 Task: Change the ball color for the ball video filter to red.
Action: Mouse moved to (135, 26)
Screenshot: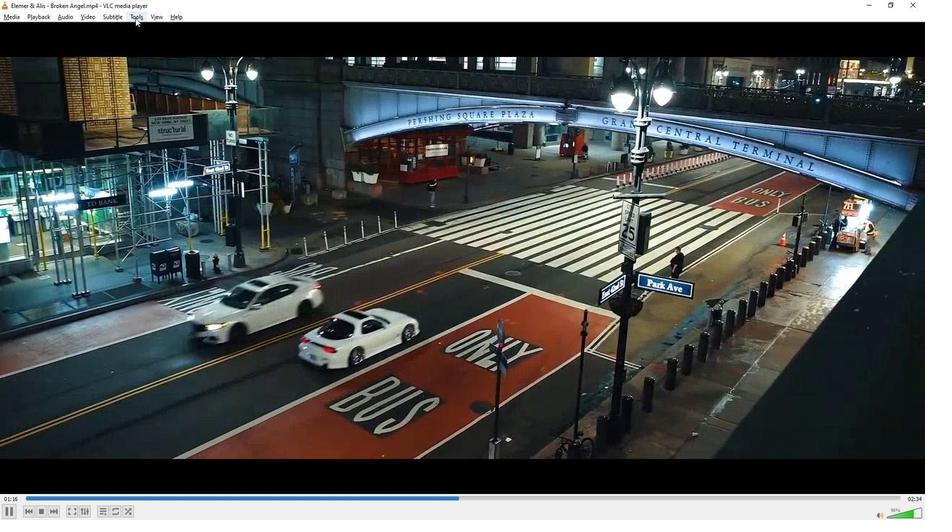 
Action: Mouse pressed left at (135, 26)
Screenshot: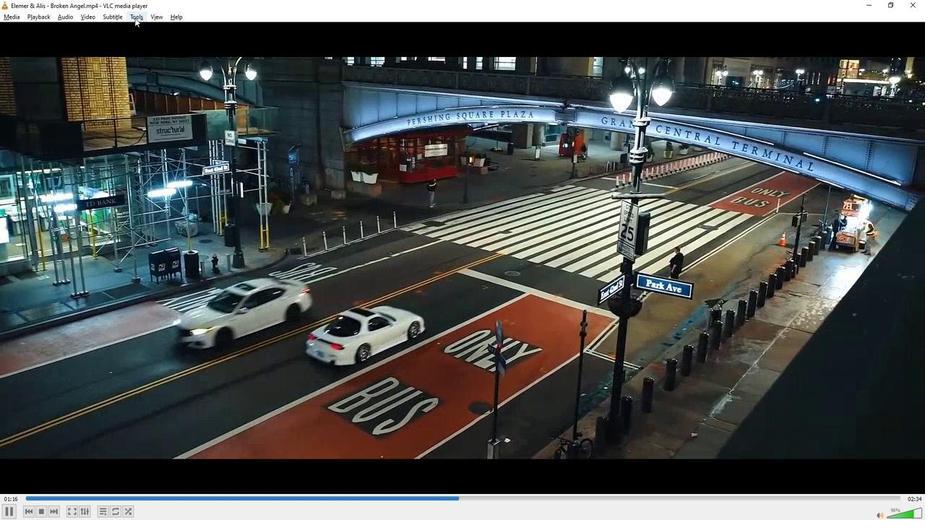 
Action: Mouse moved to (162, 134)
Screenshot: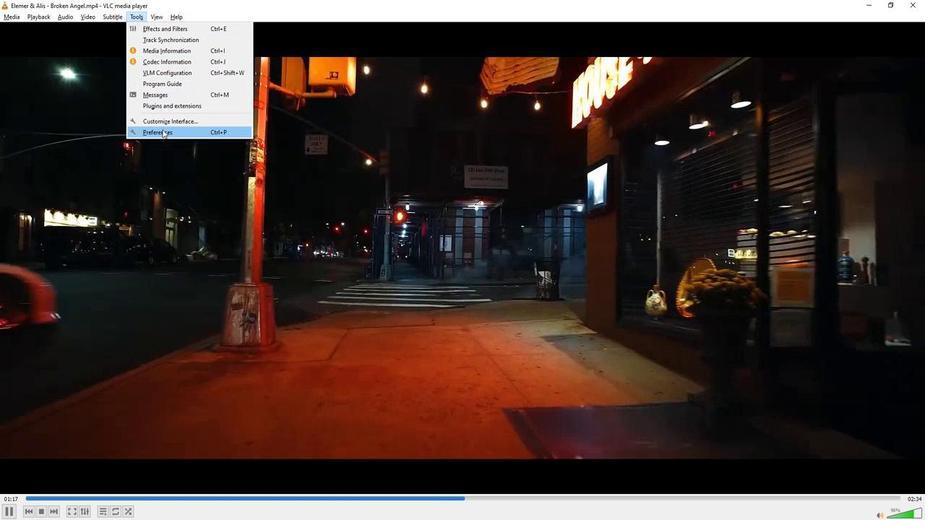 
Action: Mouse pressed left at (162, 134)
Screenshot: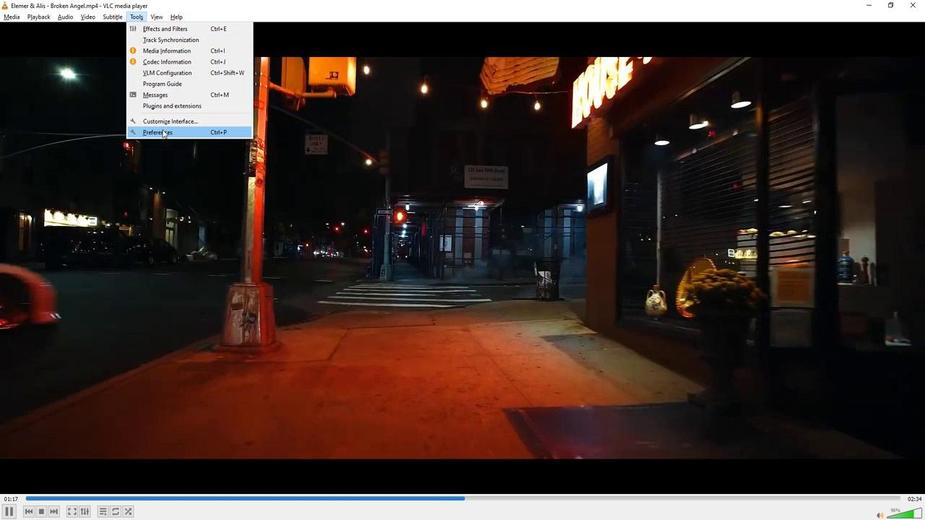 
Action: Mouse moved to (206, 402)
Screenshot: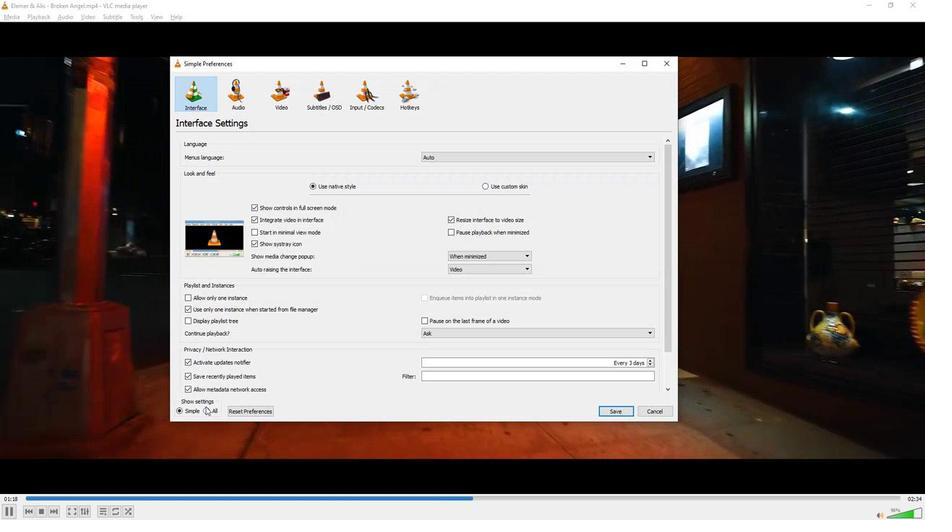 
Action: Mouse pressed left at (206, 402)
Screenshot: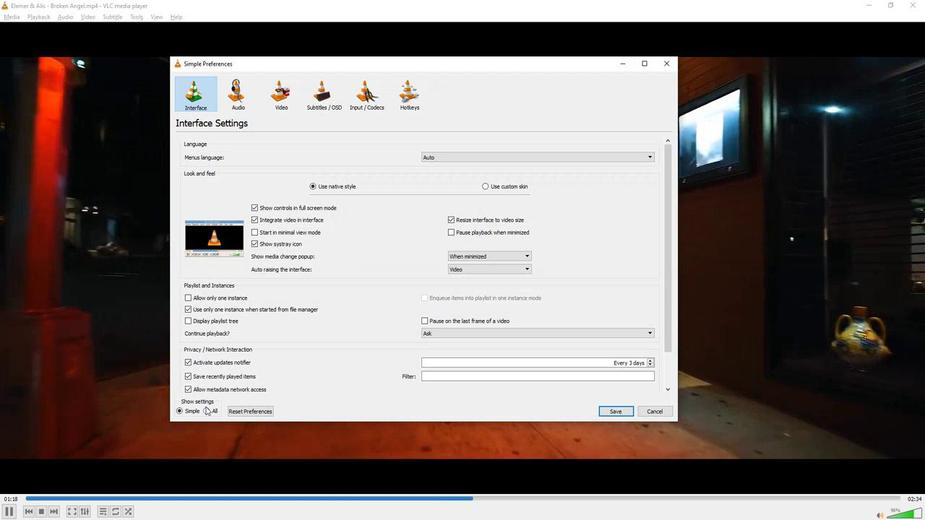 
Action: Mouse moved to (211, 354)
Screenshot: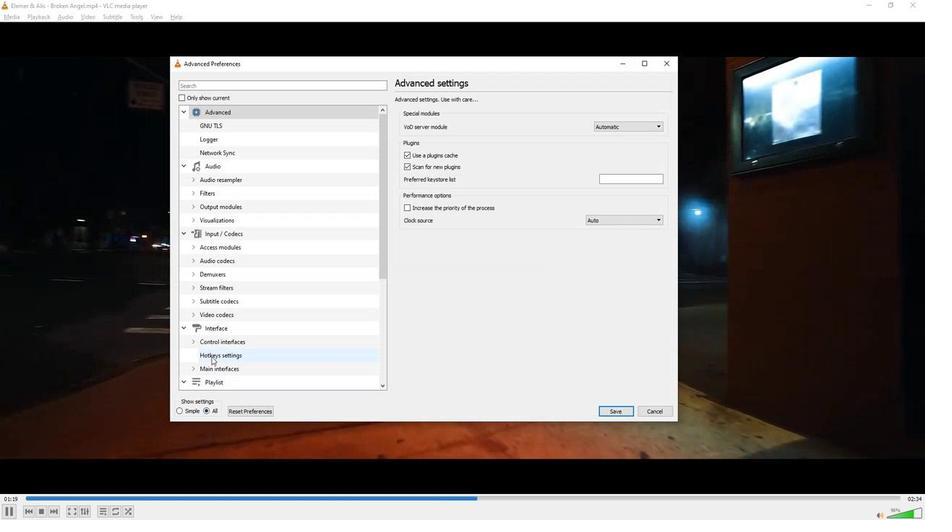 
Action: Mouse scrolled (211, 353) with delta (0, 0)
Screenshot: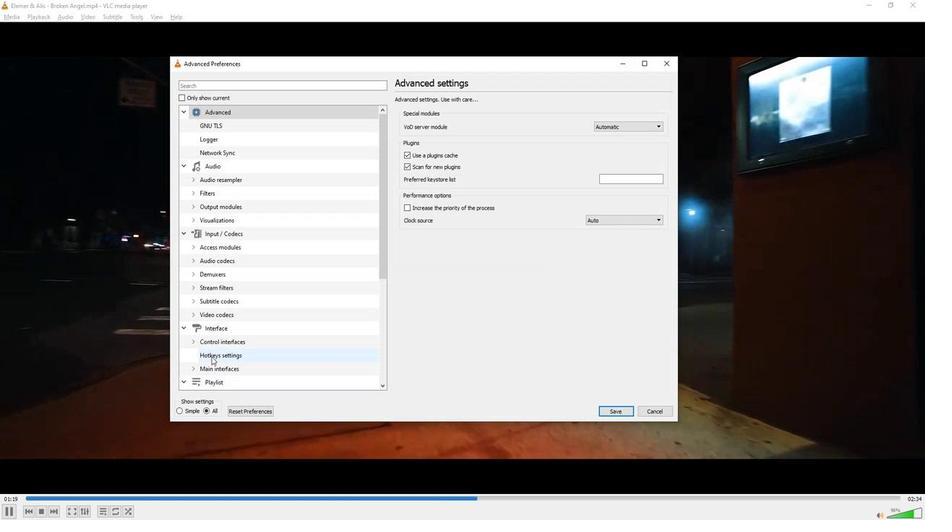 
Action: Mouse scrolled (211, 353) with delta (0, 0)
Screenshot: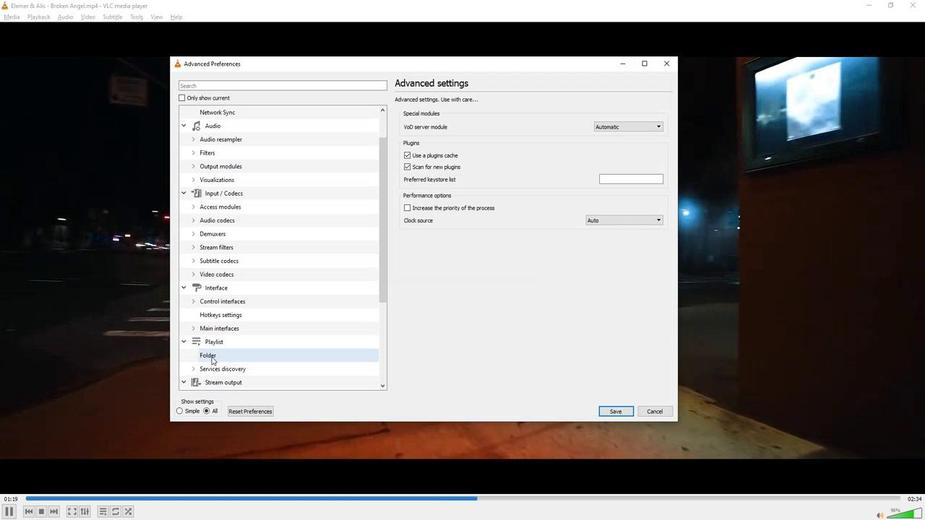 
Action: Mouse scrolled (211, 353) with delta (0, 0)
Screenshot: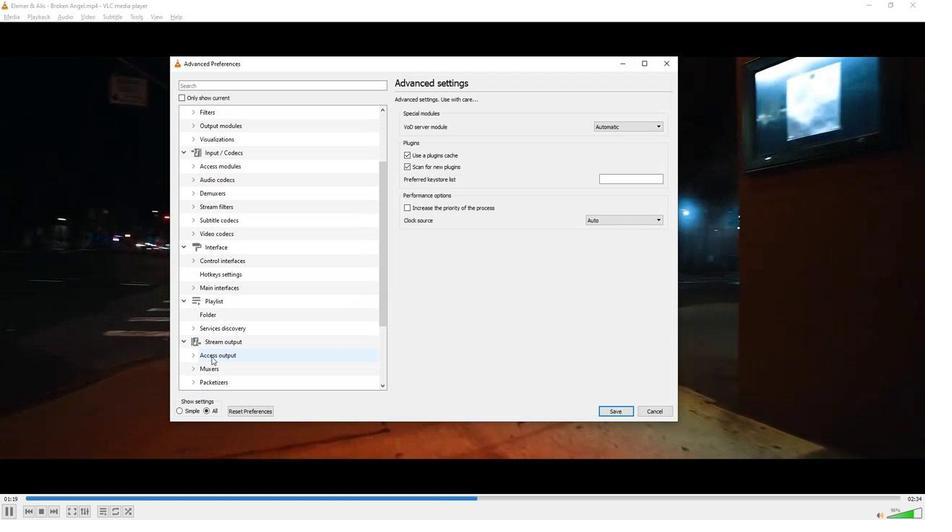 
Action: Mouse scrolled (211, 353) with delta (0, 0)
Screenshot: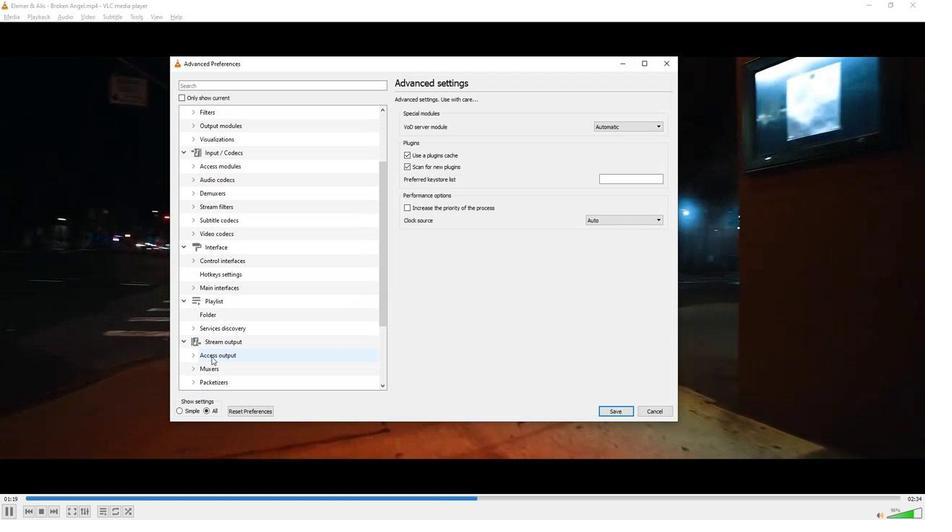 
Action: Mouse scrolled (211, 353) with delta (0, 0)
Screenshot: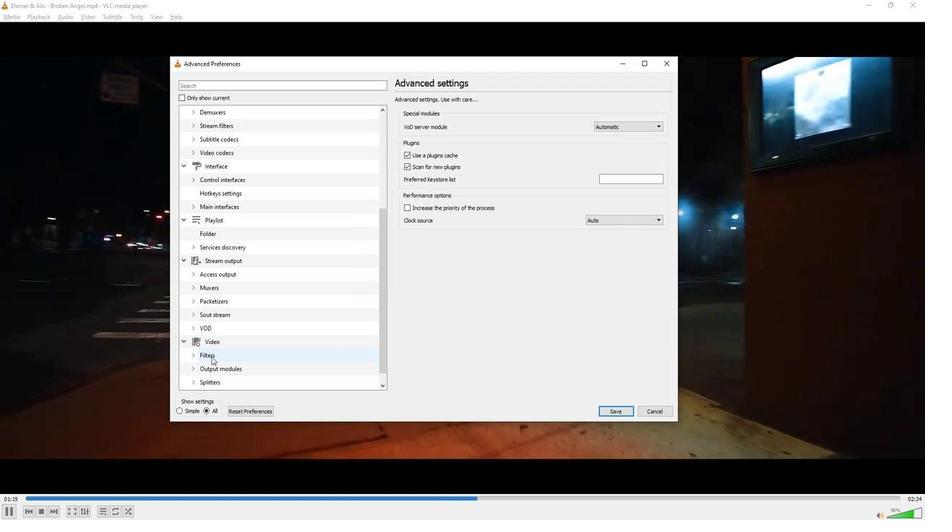 
Action: Mouse scrolled (211, 353) with delta (0, 0)
Screenshot: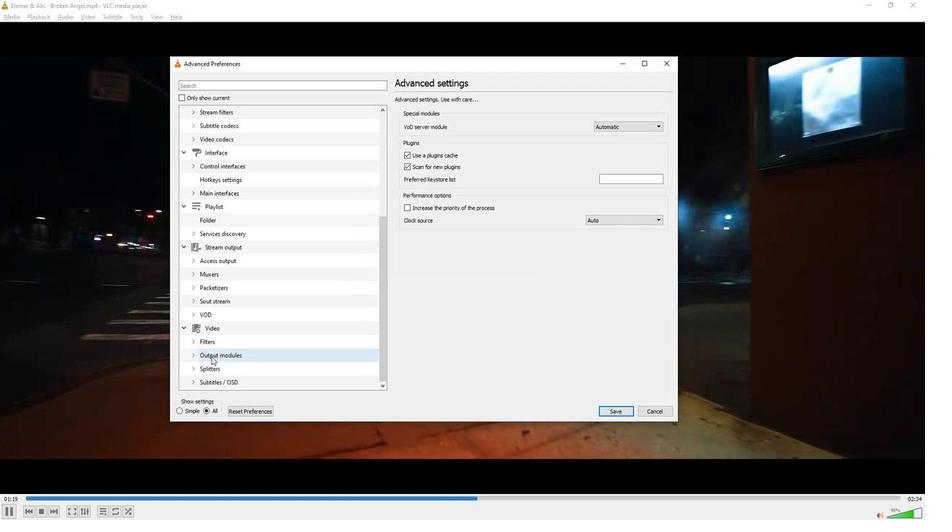 
Action: Mouse moved to (190, 338)
Screenshot: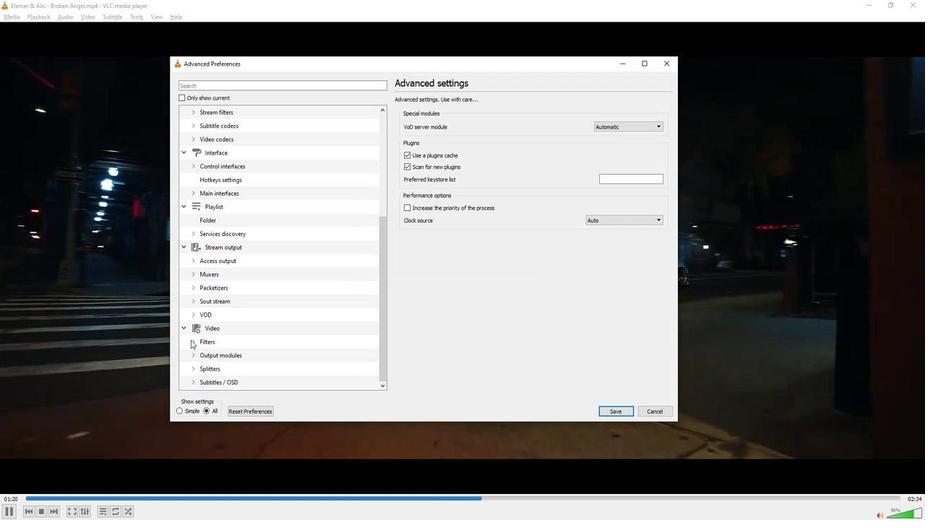 
Action: Mouse pressed left at (190, 338)
Screenshot: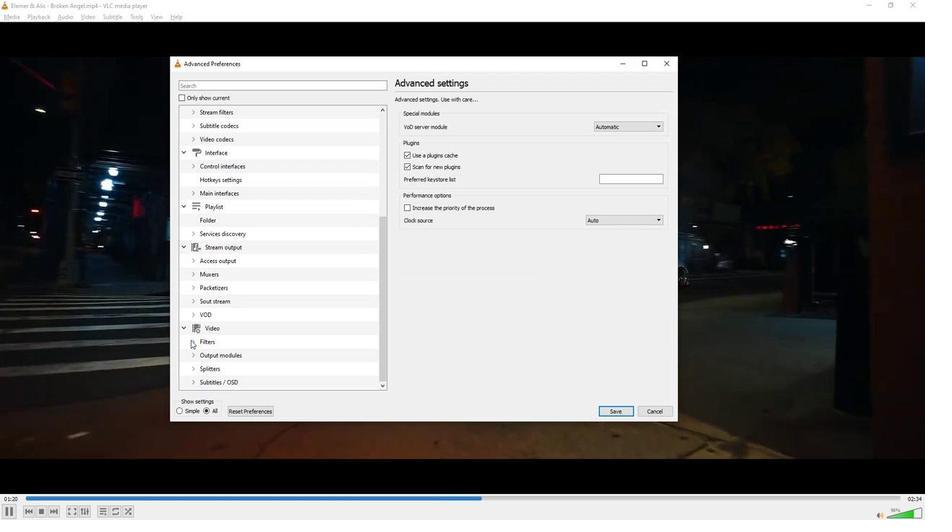 
Action: Mouse moved to (191, 338)
Screenshot: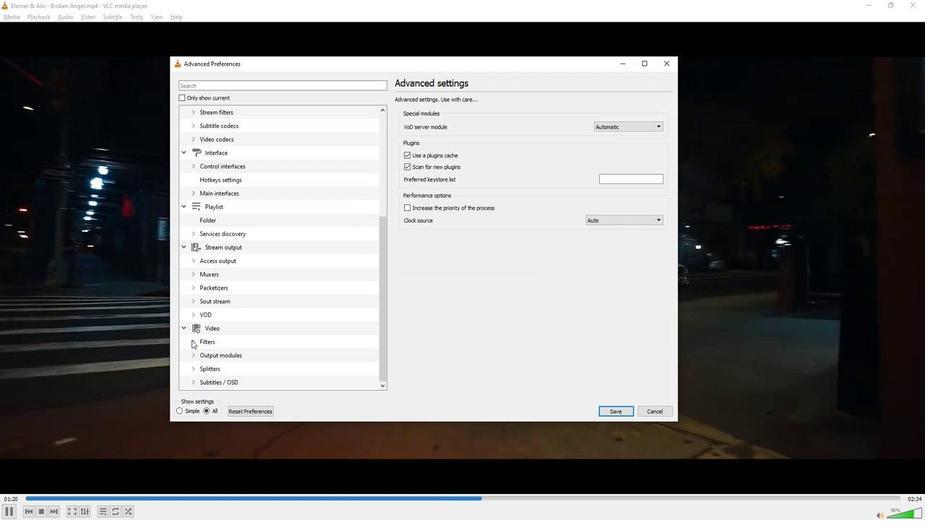 
Action: Mouse scrolled (191, 337) with delta (0, 0)
Screenshot: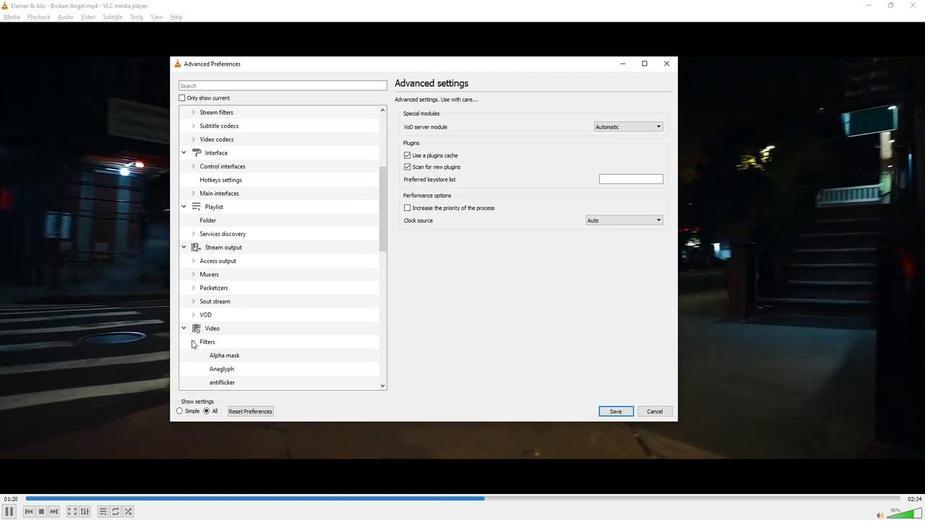 
Action: Mouse moved to (219, 347)
Screenshot: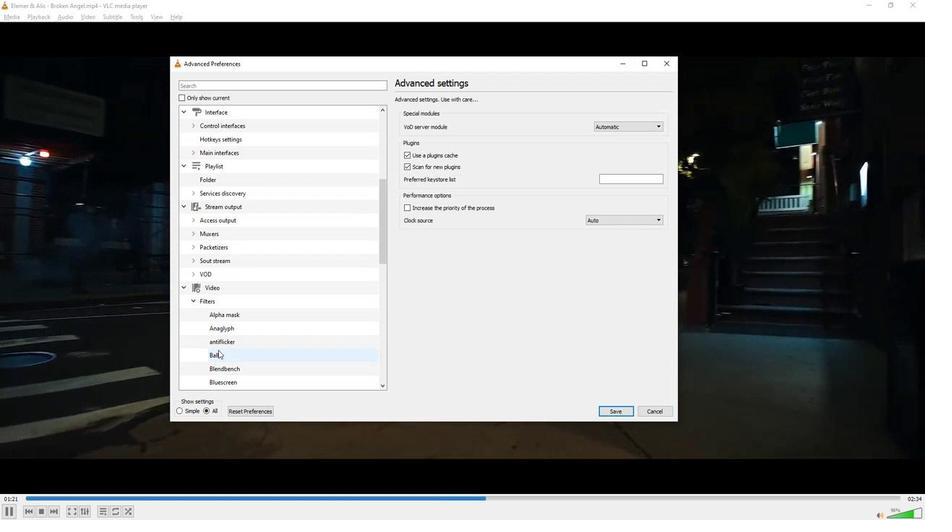 
Action: Mouse pressed left at (219, 347)
Screenshot: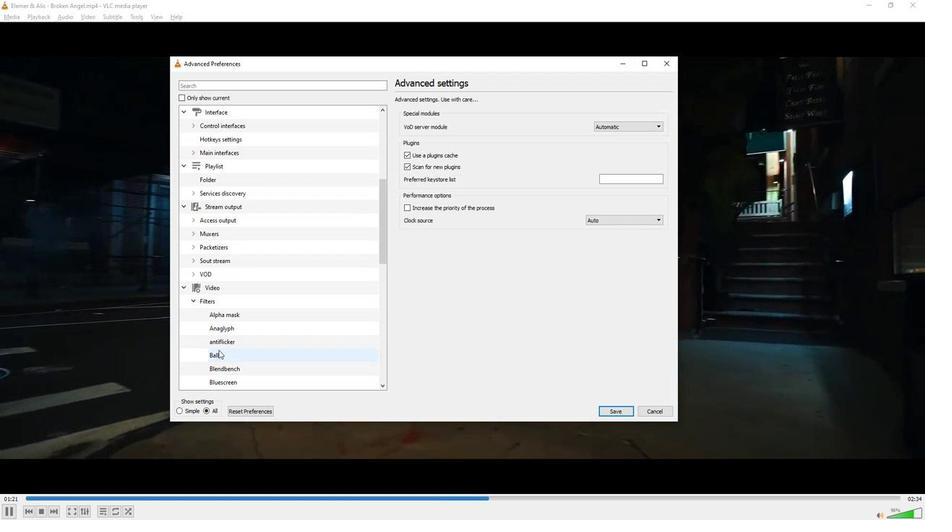 
Action: Mouse moved to (665, 117)
Screenshot: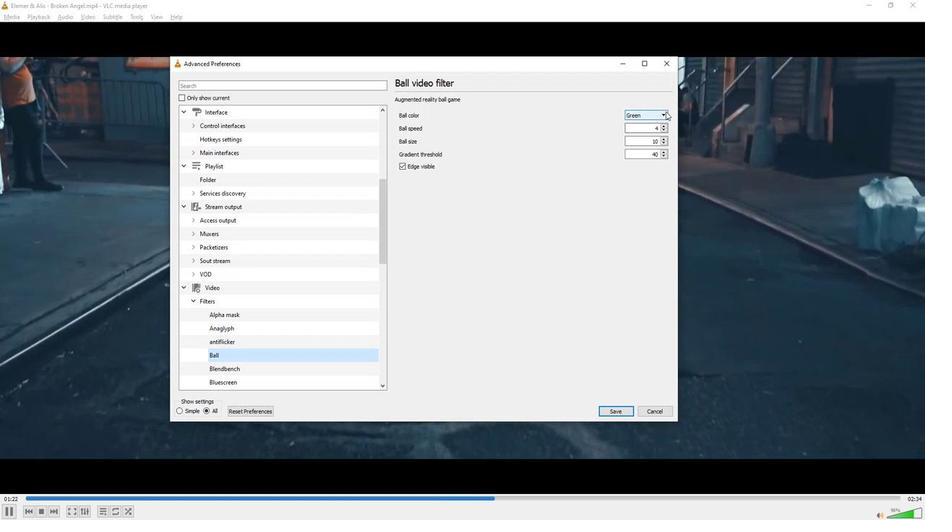 
Action: Mouse pressed left at (665, 117)
Screenshot: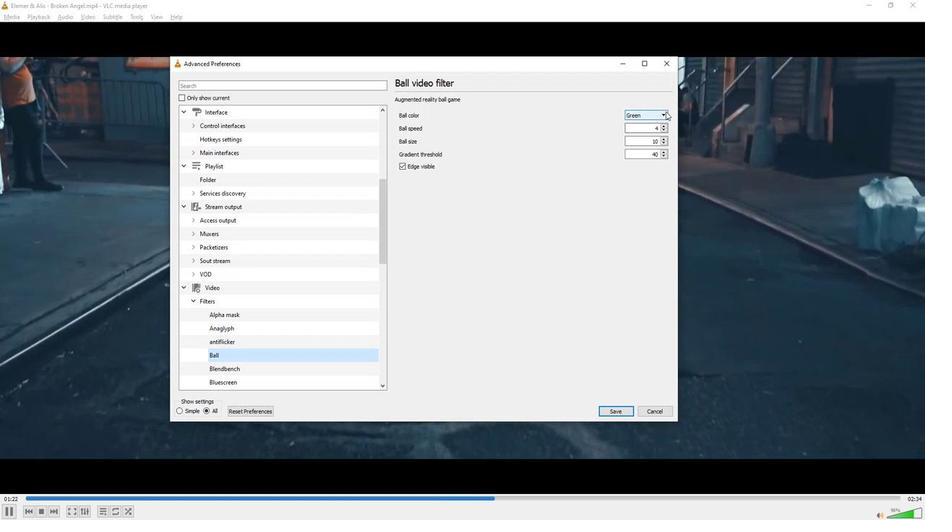 
Action: Mouse moved to (641, 127)
Screenshot: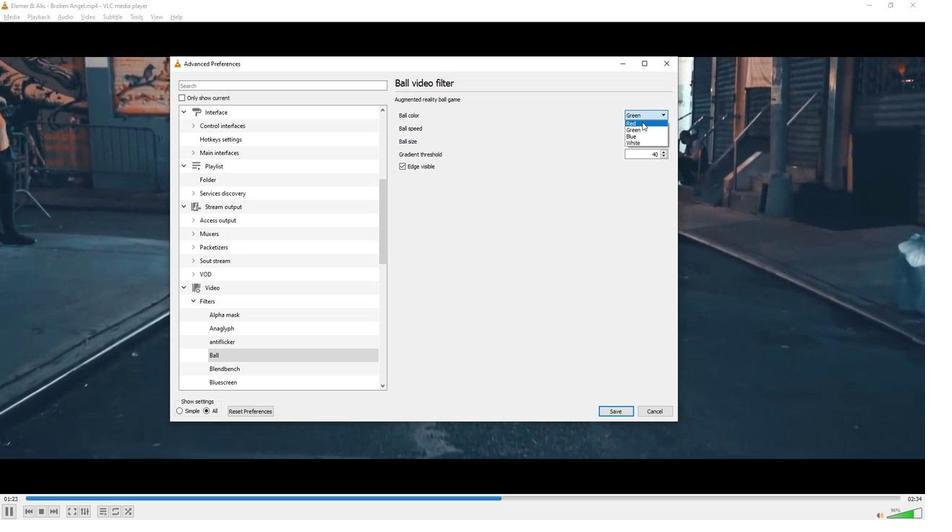 
Action: Mouse pressed left at (641, 127)
Screenshot: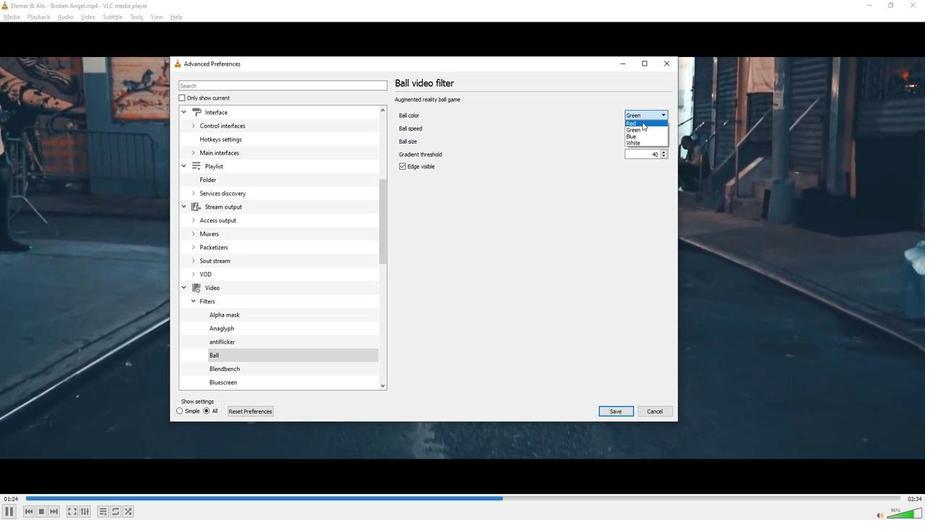 
Action: Mouse moved to (520, 309)
Screenshot: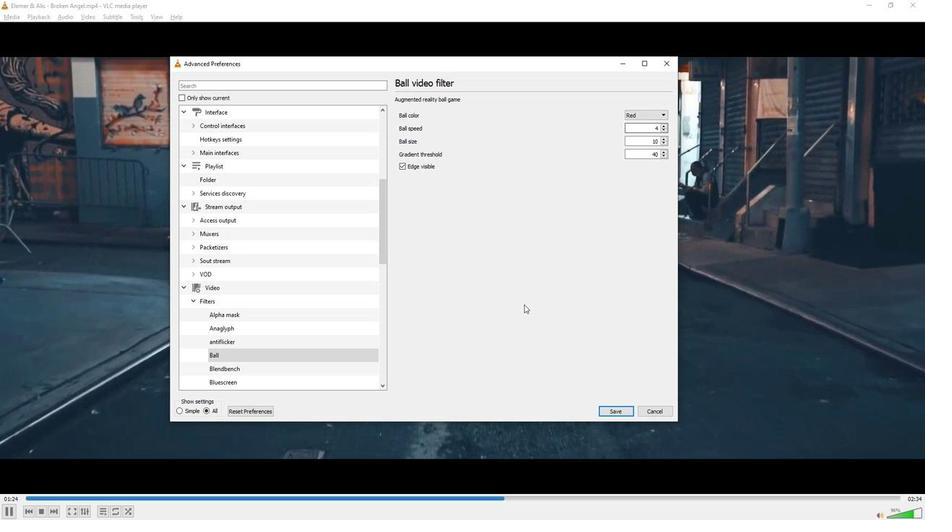 
